 Task: Change commenting permissions to "Members and observers".
Action: Mouse pressed left at (476, 323)
Screenshot: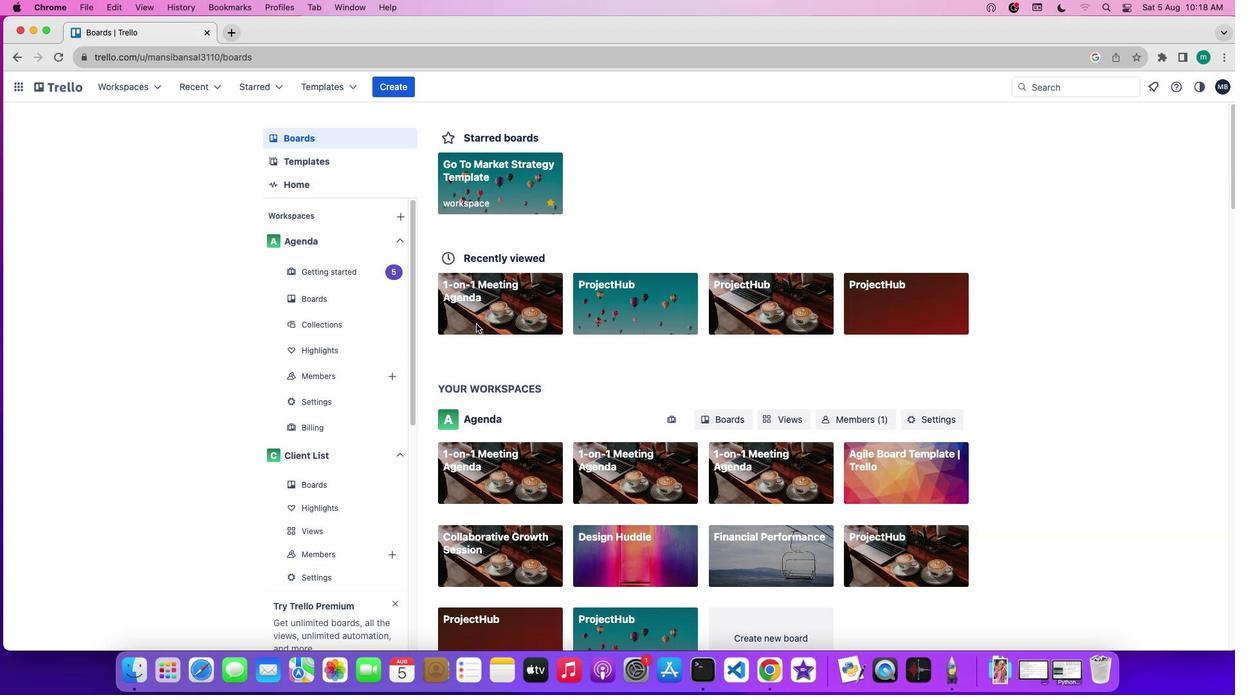 
Action: Mouse pressed left at (476, 323)
Screenshot: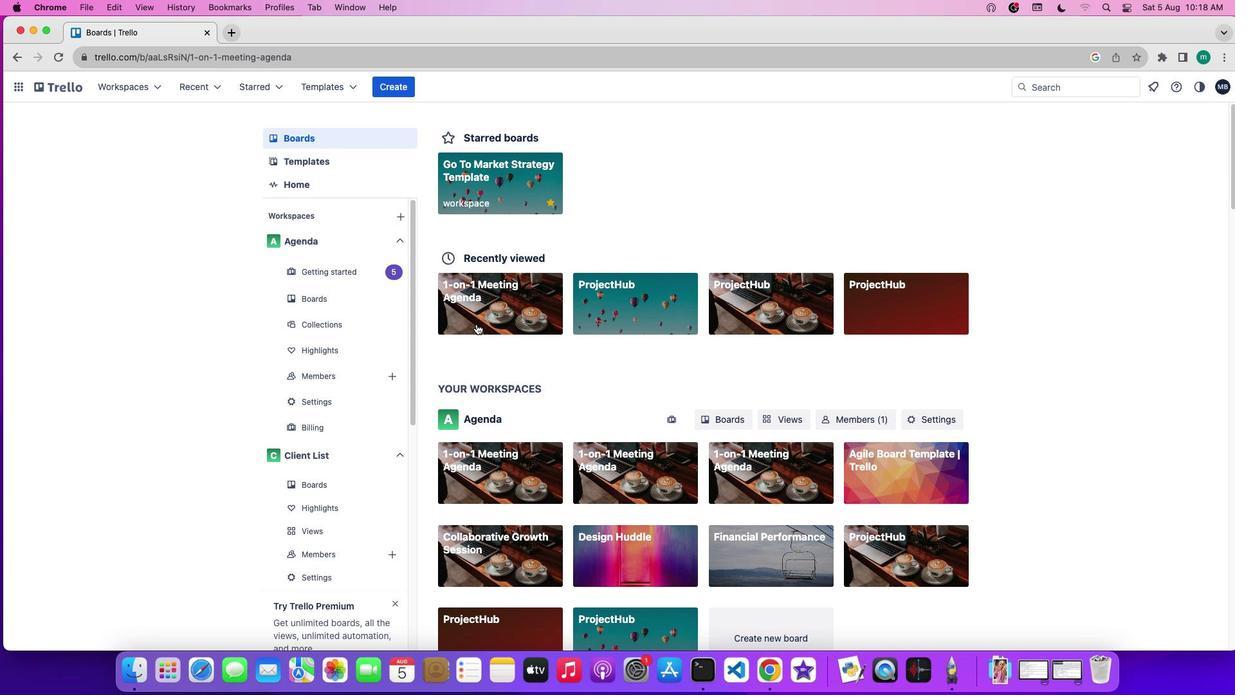 
Action: Mouse moved to (1081, 260)
Screenshot: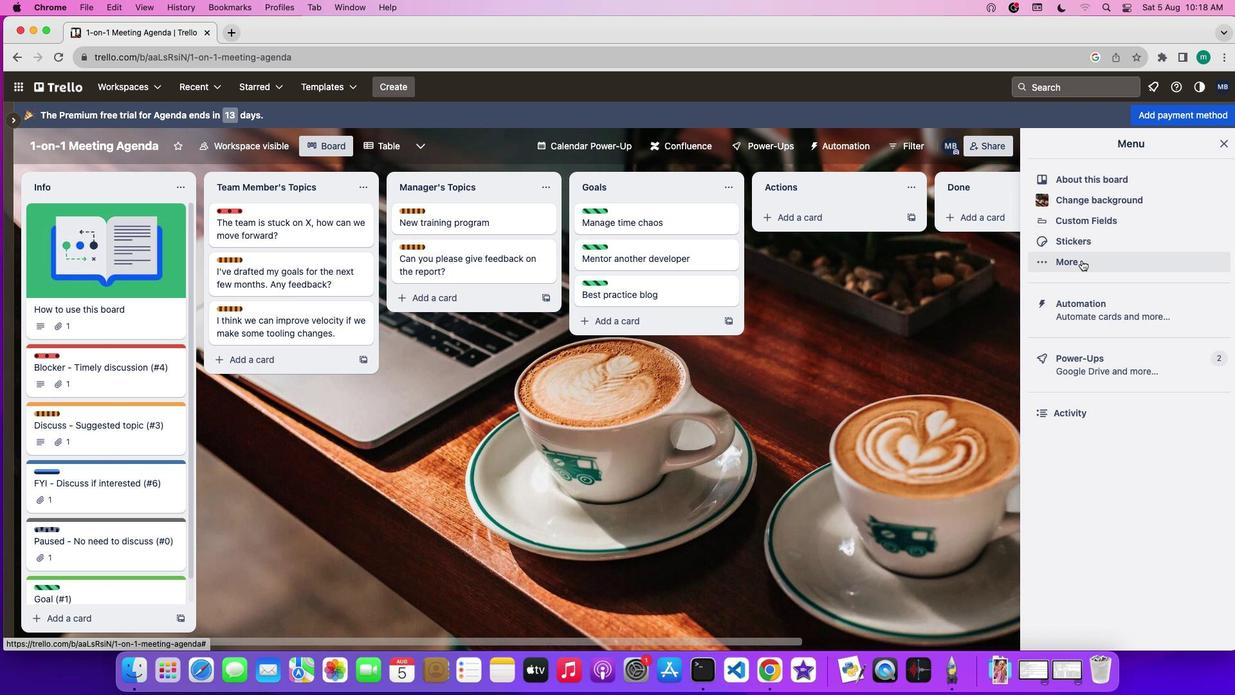 
Action: Mouse pressed left at (1081, 260)
Screenshot: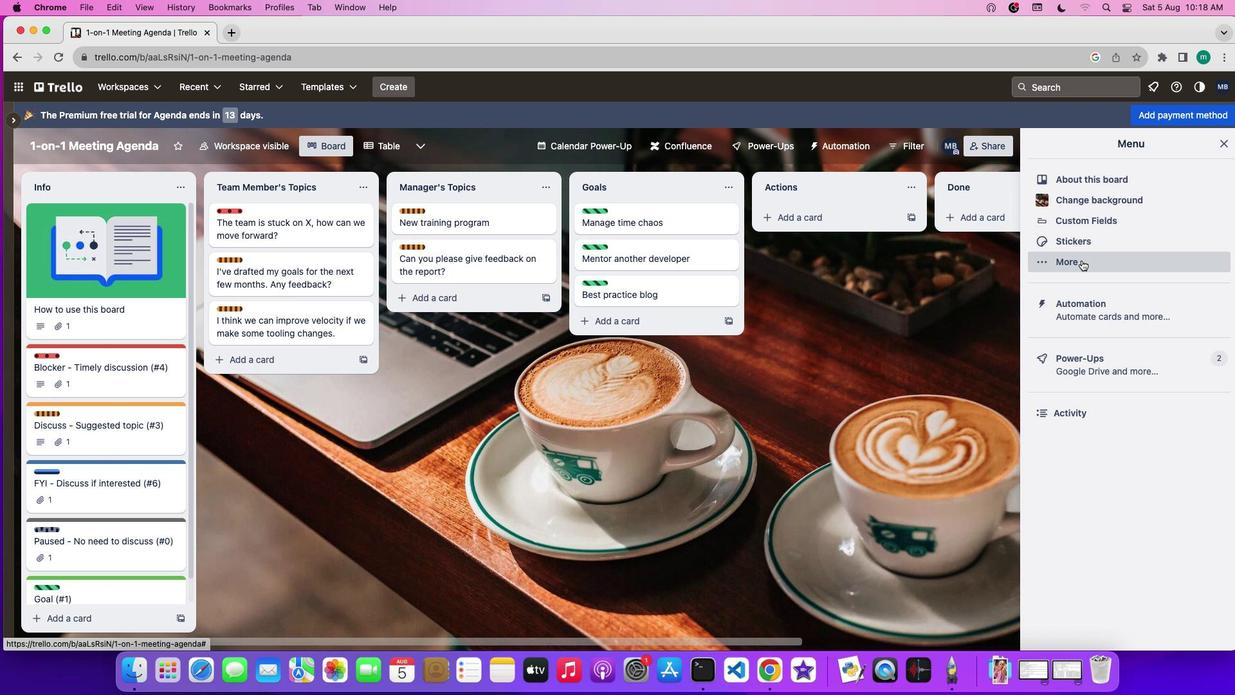 
Action: Mouse moved to (1101, 178)
Screenshot: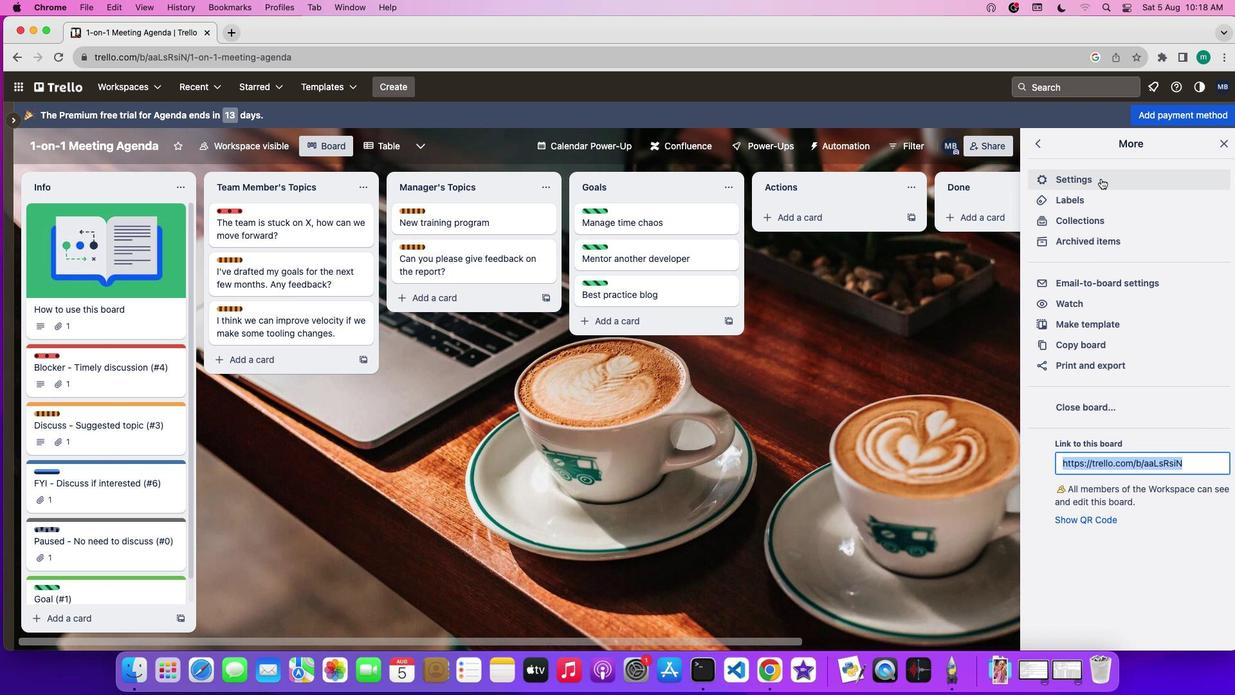 
Action: Mouse pressed left at (1101, 178)
Screenshot: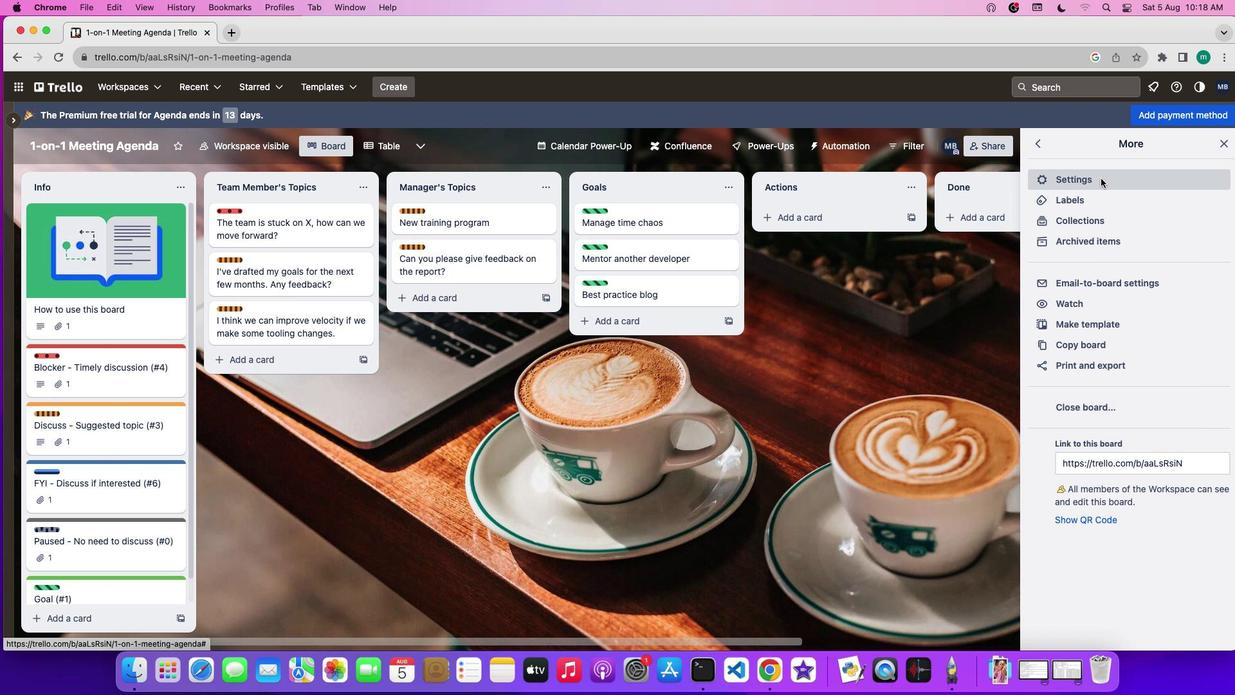 
Action: Mouse moved to (1109, 305)
Screenshot: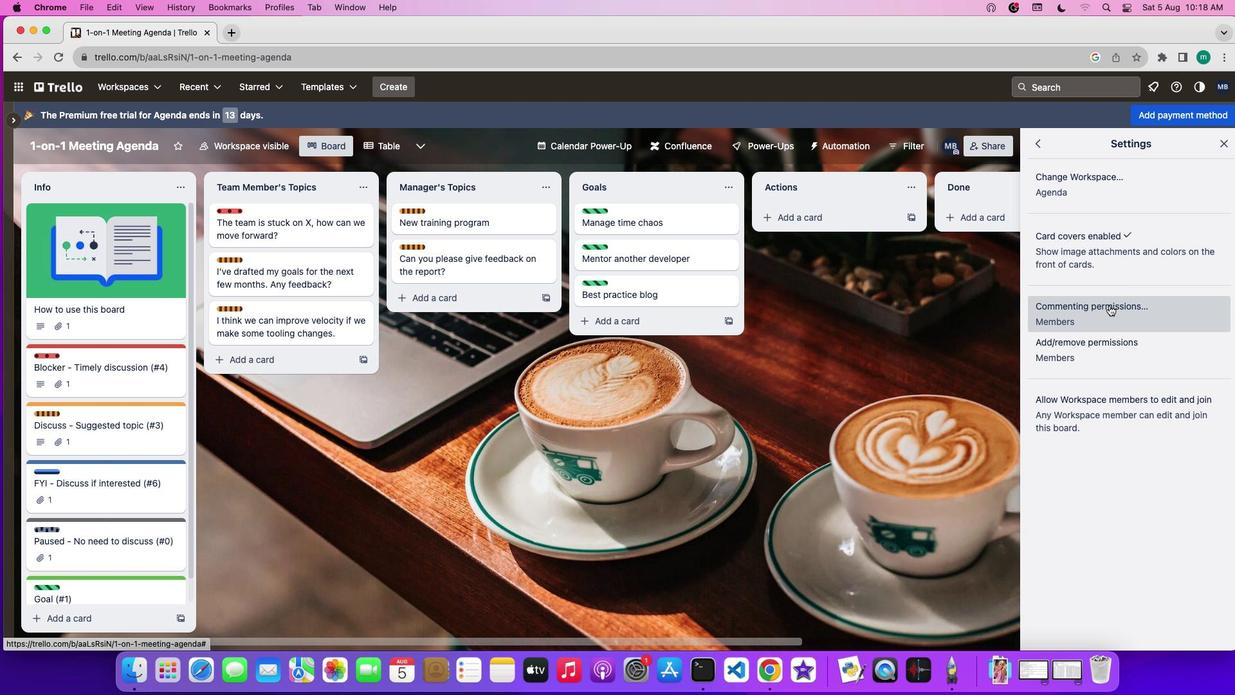 
Action: Mouse pressed left at (1109, 305)
Screenshot: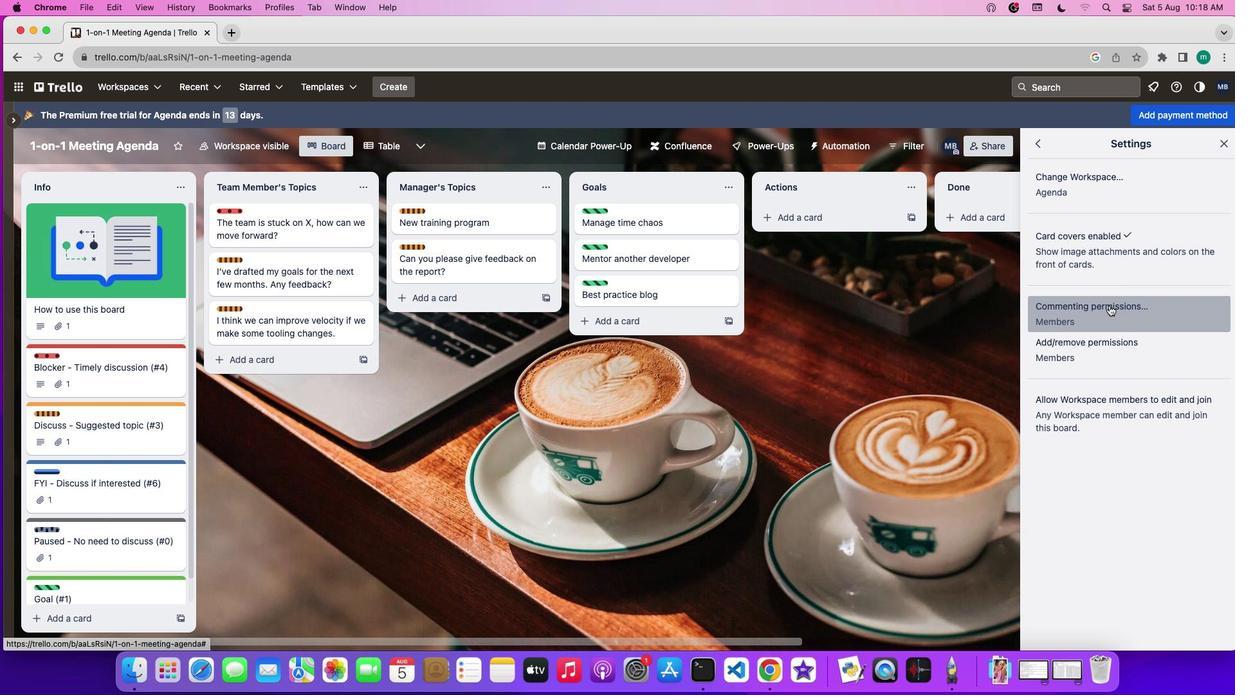 
Action: Mouse moved to (1097, 454)
Screenshot: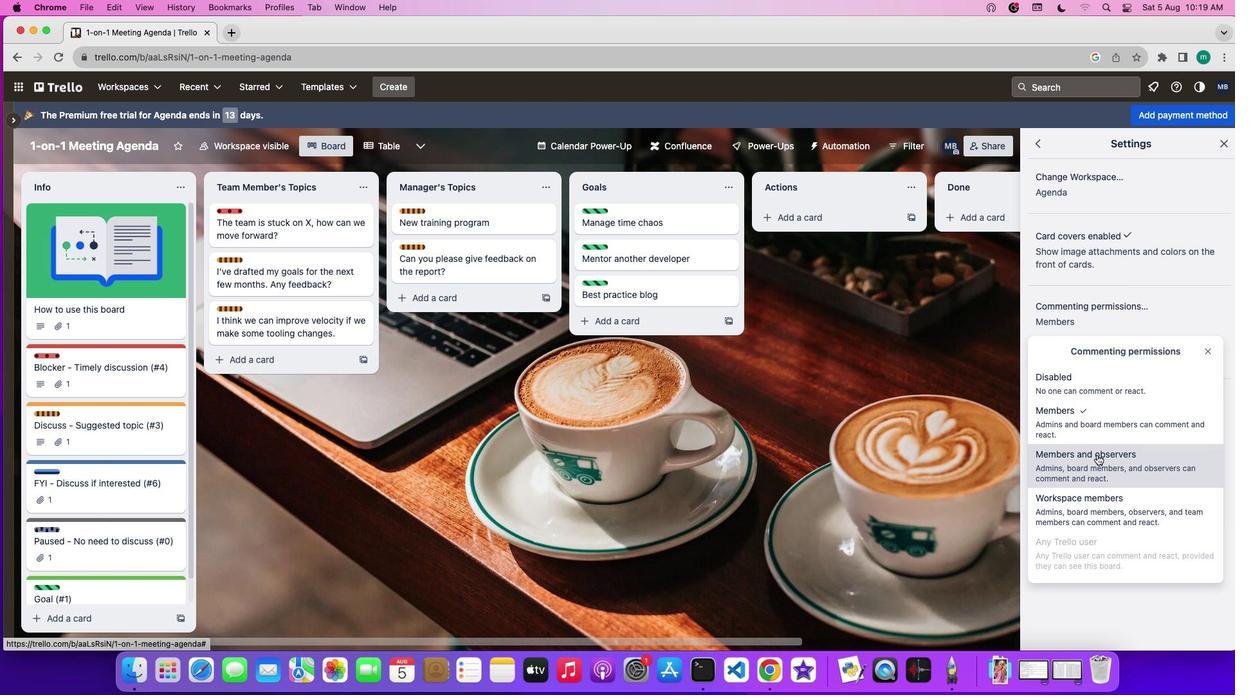 
Action: Mouse pressed left at (1097, 454)
Screenshot: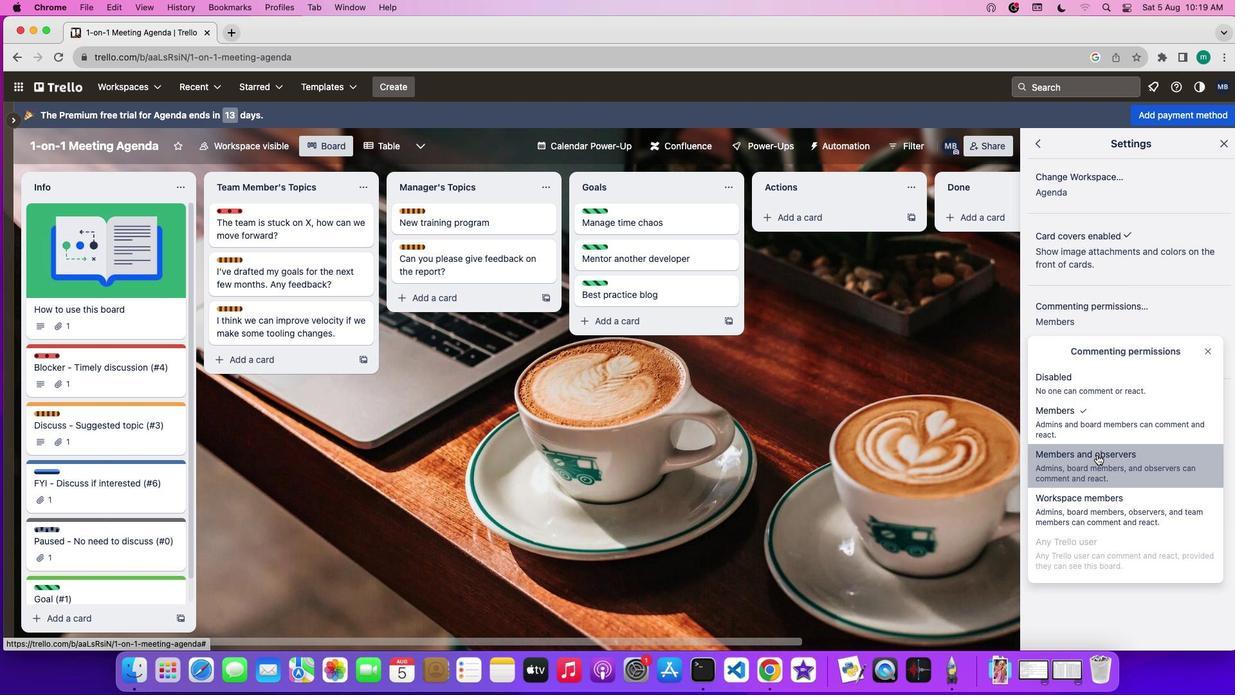 
